 Task: Notify, when a user submits a form.
Action: Mouse moved to (196, 64)
Screenshot: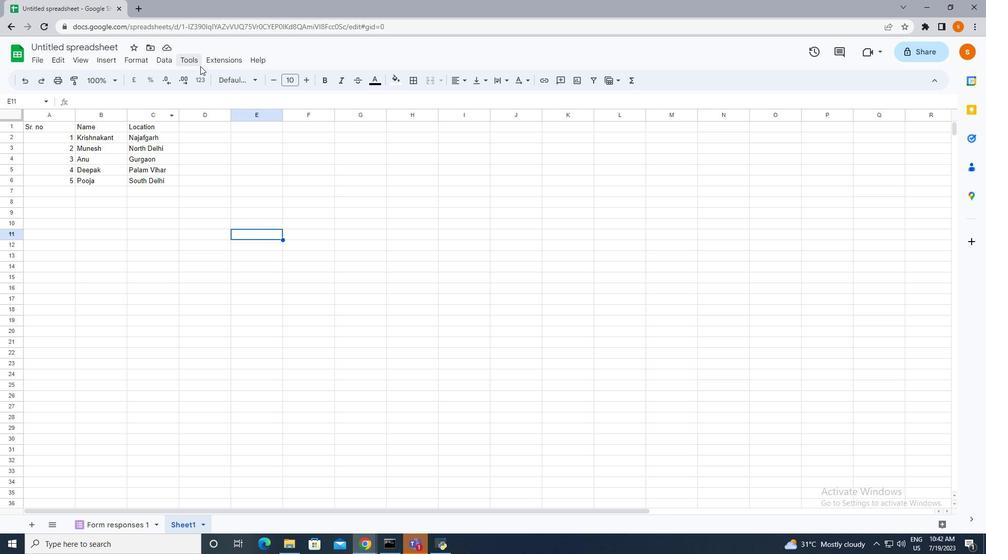 
Action: Mouse pressed left at (196, 64)
Screenshot: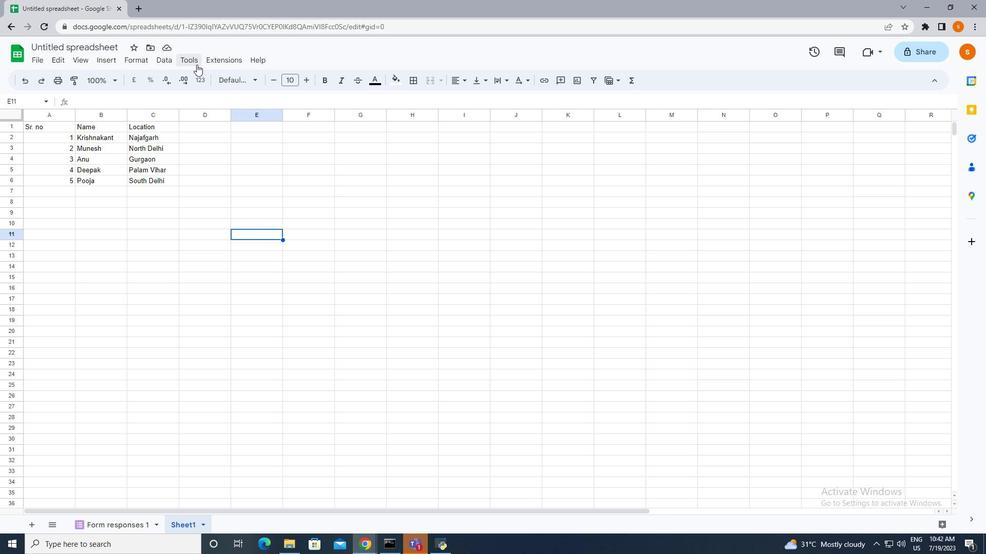 
Action: Mouse moved to (225, 159)
Screenshot: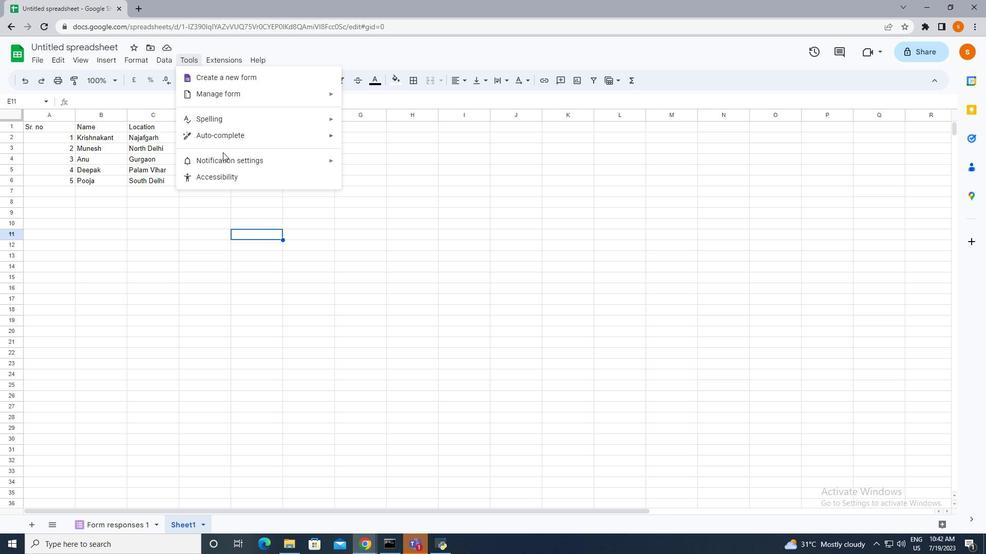 
Action: Mouse pressed left at (225, 159)
Screenshot: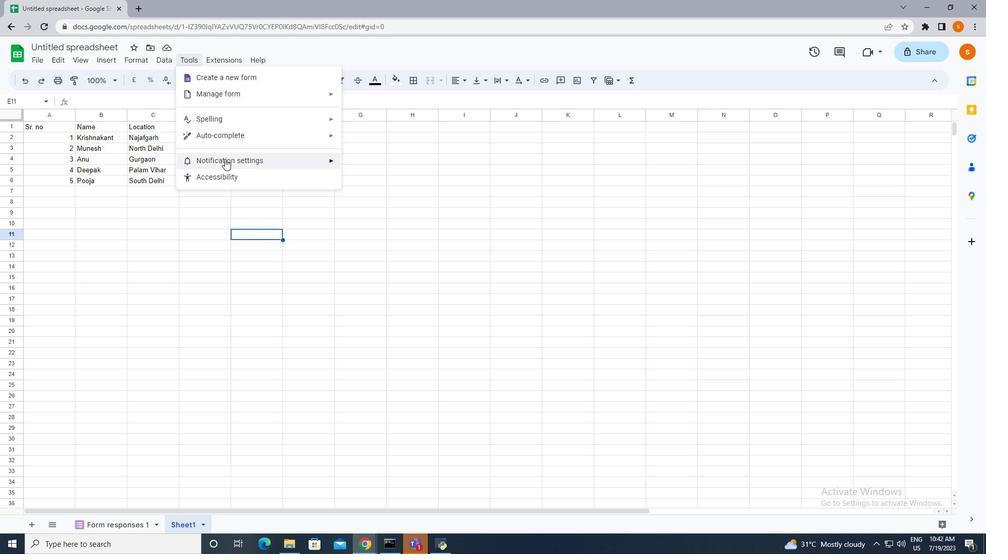 
Action: Mouse moved to (349, 159)
Screenshot: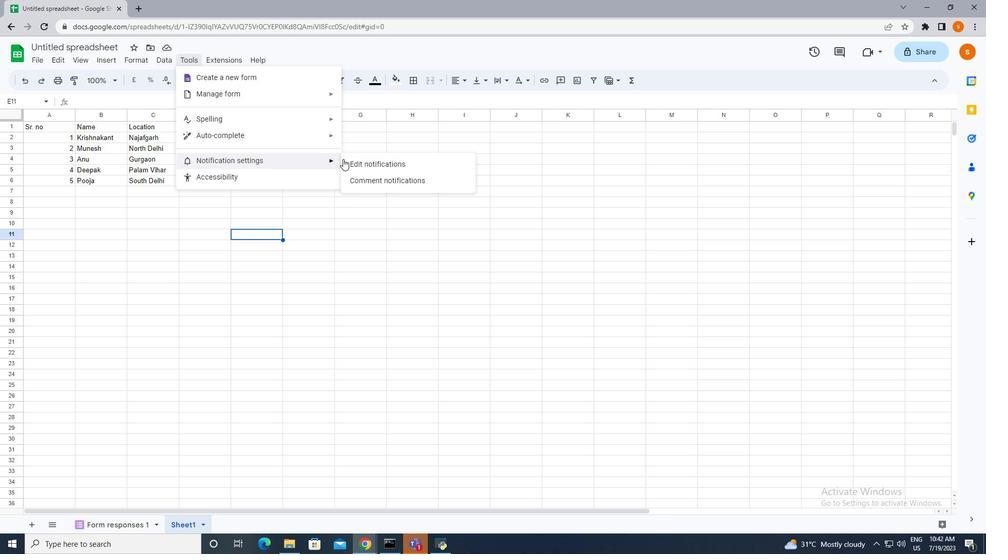 
Action: Mouse pressed left at (349, 159)
Screenshot: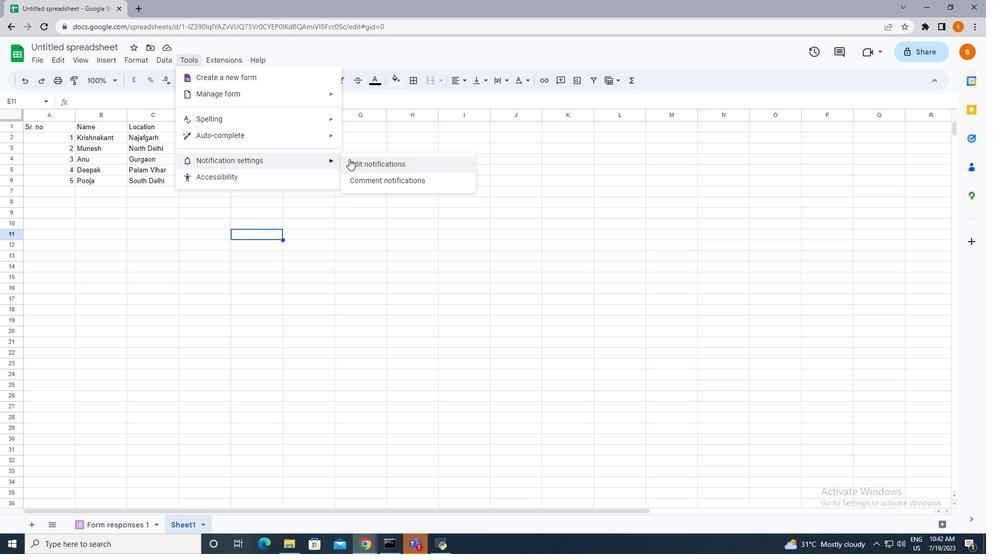 
Action: Mouse moved to (385, 260)
Screenshot: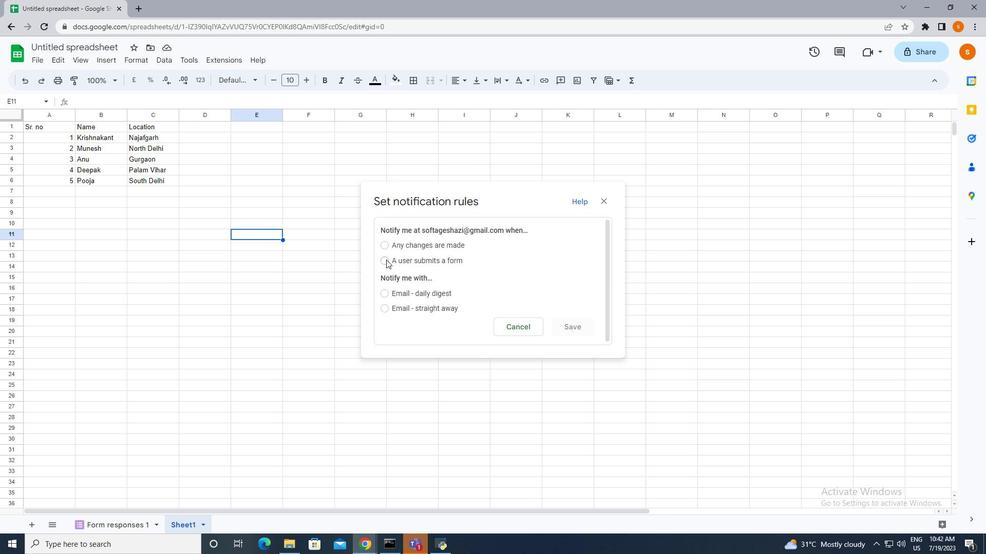 
Action: Mouse pressed left at (385, 260)
Screenshot: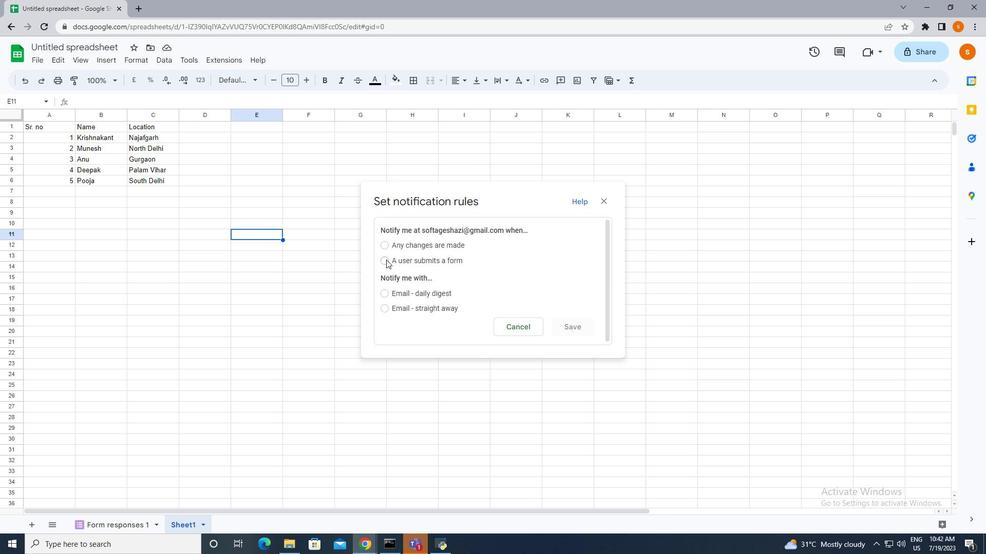 
